 Task: Add Cameron's Coffee Highlander Grog Rum & Butterscotch EcoPods 12 Pack to the cart.
Action: Mouse moved to (18, 131)
Screenshot: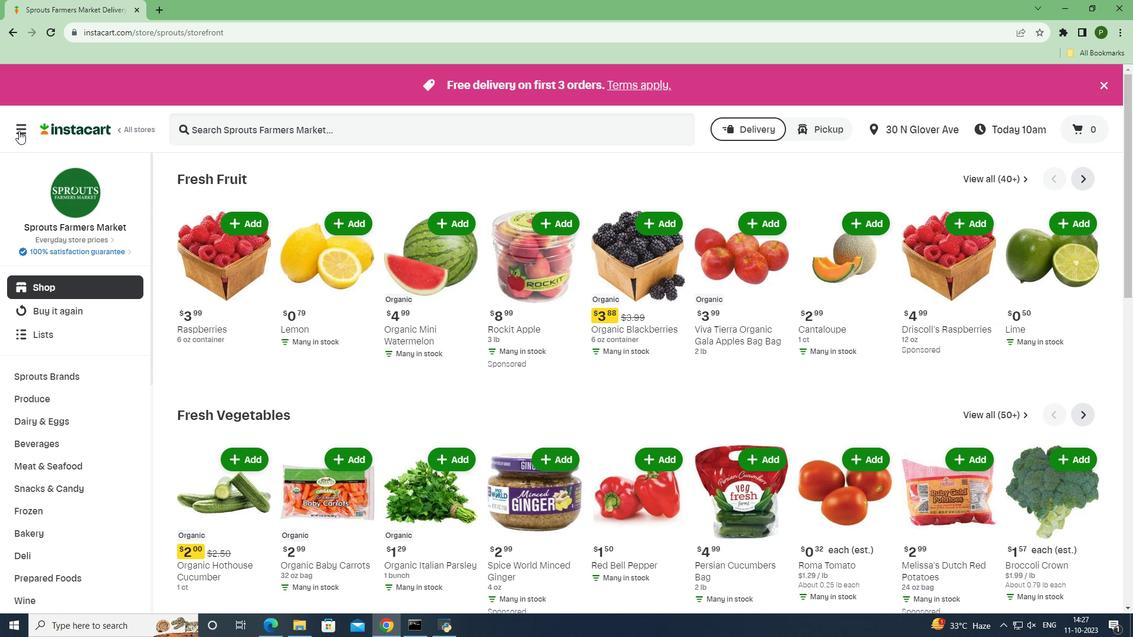 
Action: Mouse pressed left at (18, 131)
Screenshot: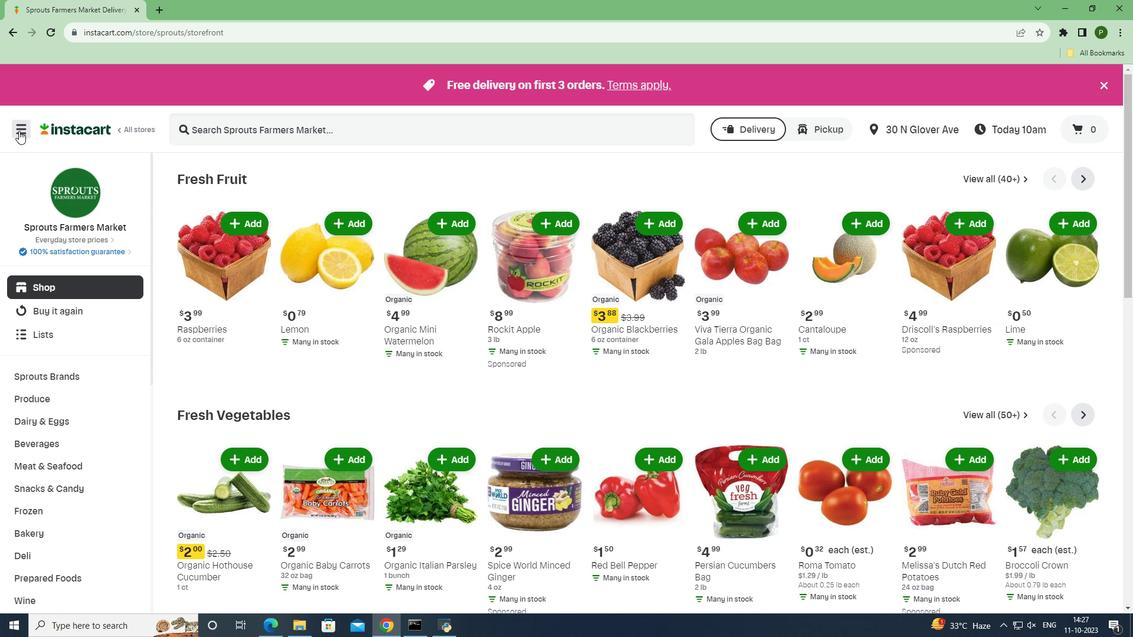 
Action: Mouse moved to (45, 311)
Screenshot: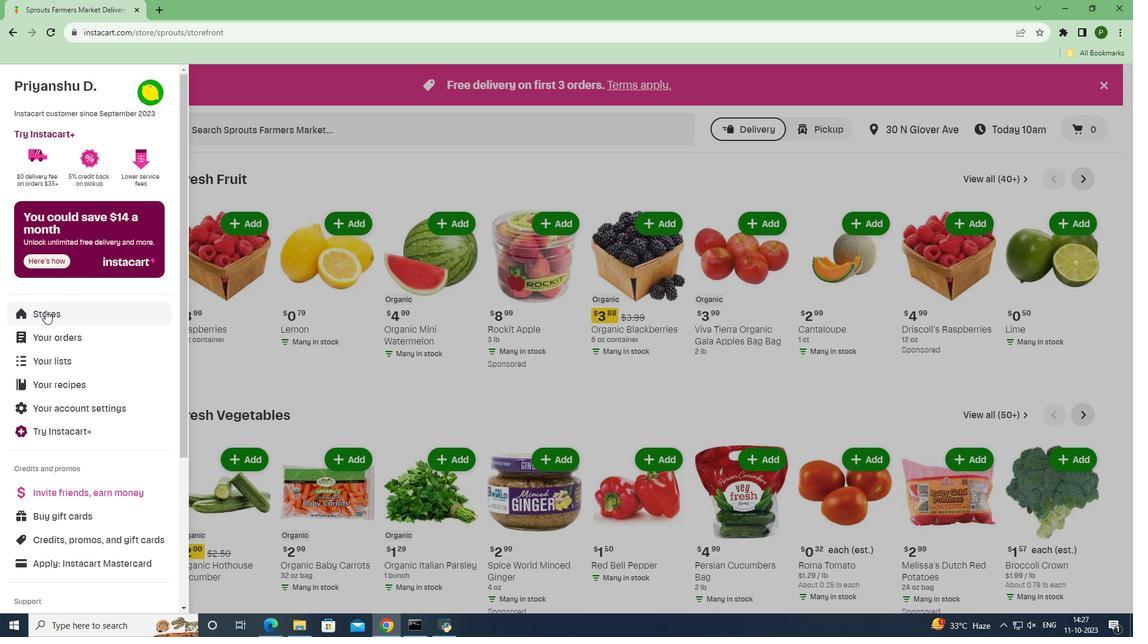 
Action: Mouse pressed left at (45, 311)
Screenshot: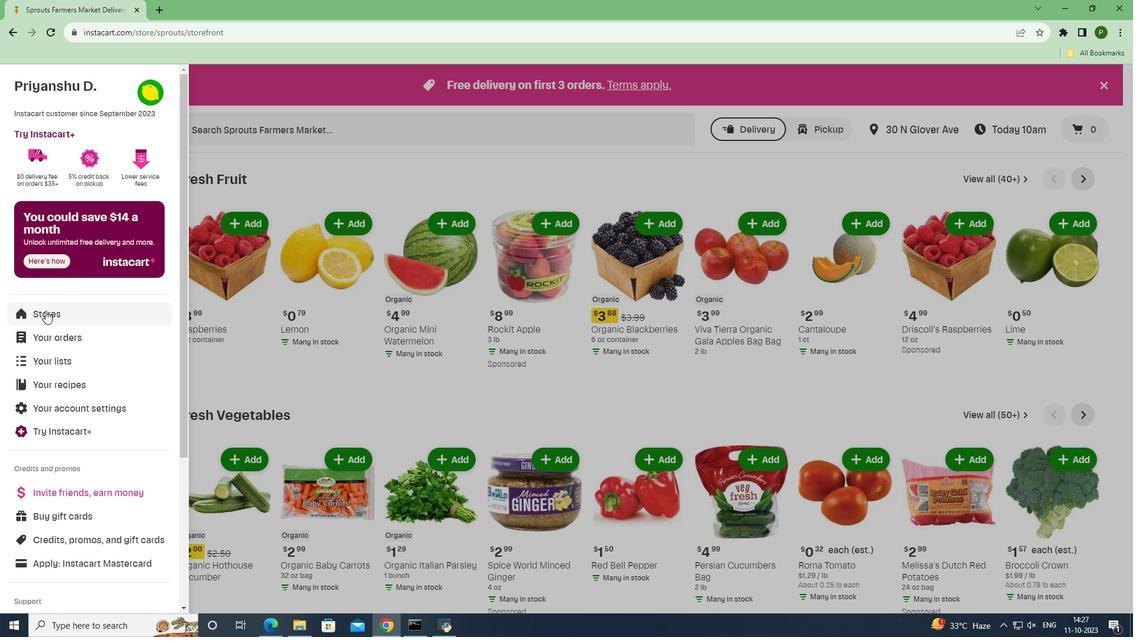 
Action: Mouse moved to (265, 137)
Screenshot: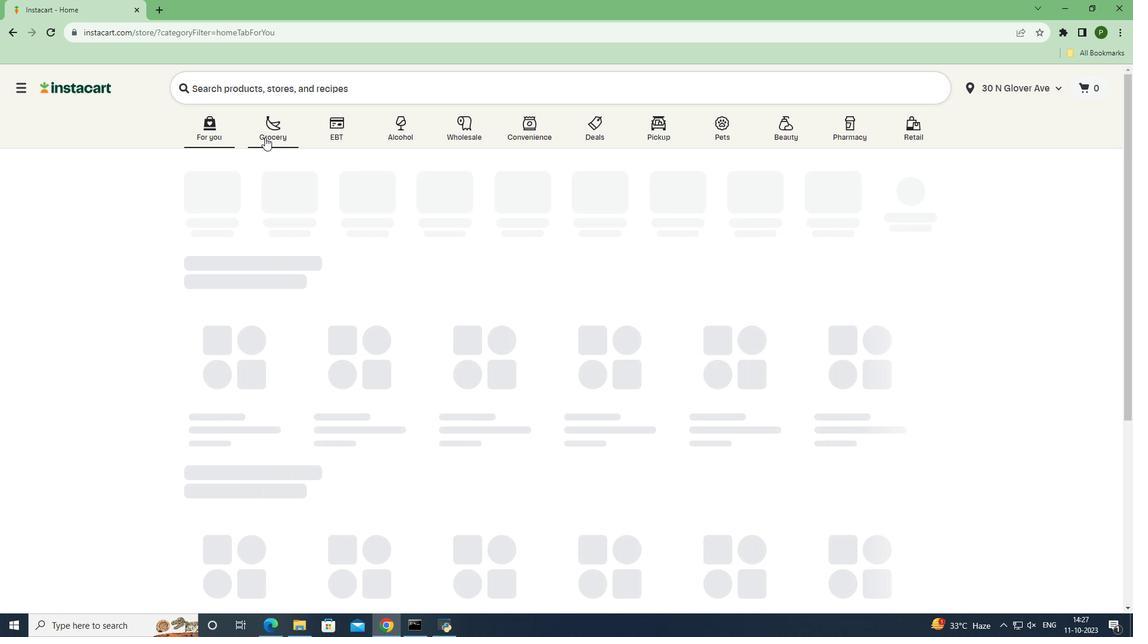 
Action: Mouse pressed left at (265, 137)
Screenshot: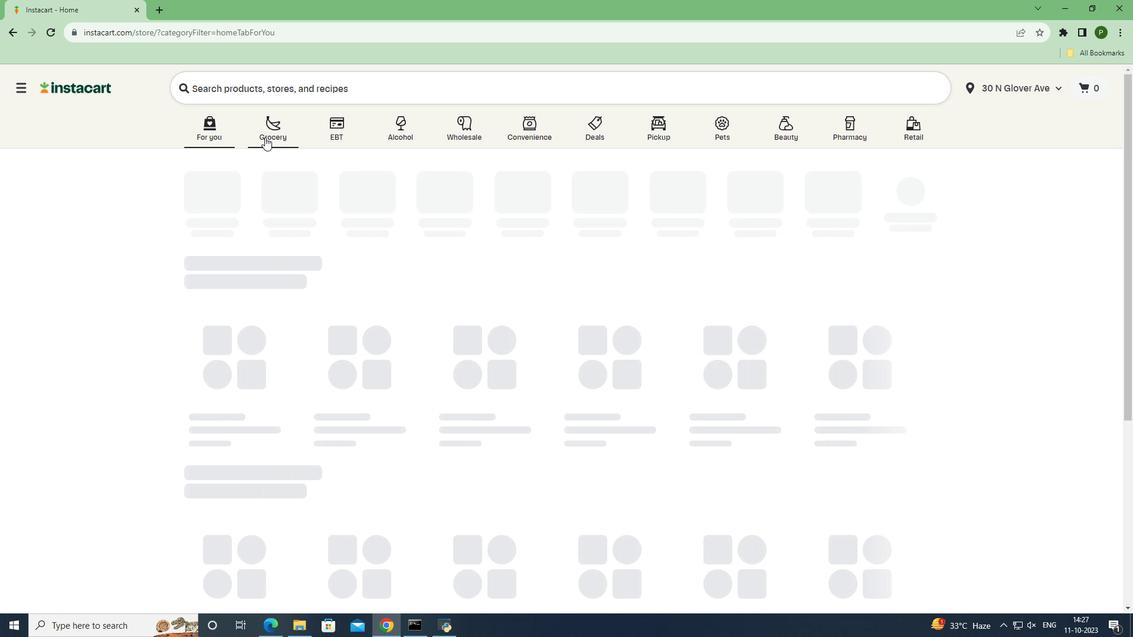 
Action: Mouse moved to (482, 266)
Screenshot: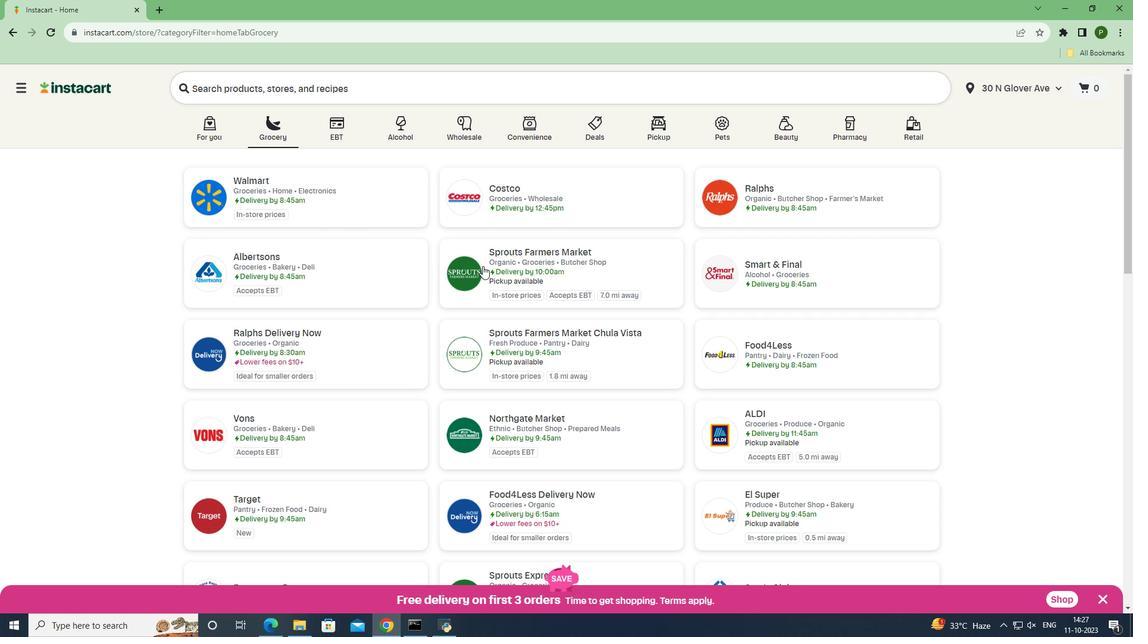 
Action: Mouse pressed left at (482, 266)
Screenshot: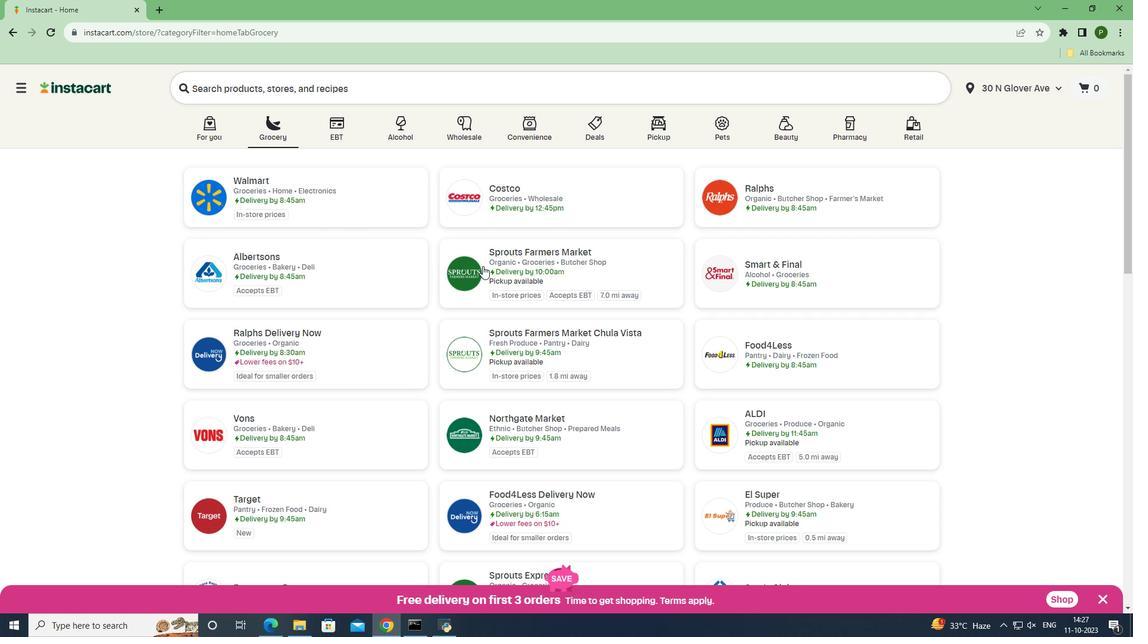 
Action: Mouse moved to (97, 443)
Screenshot: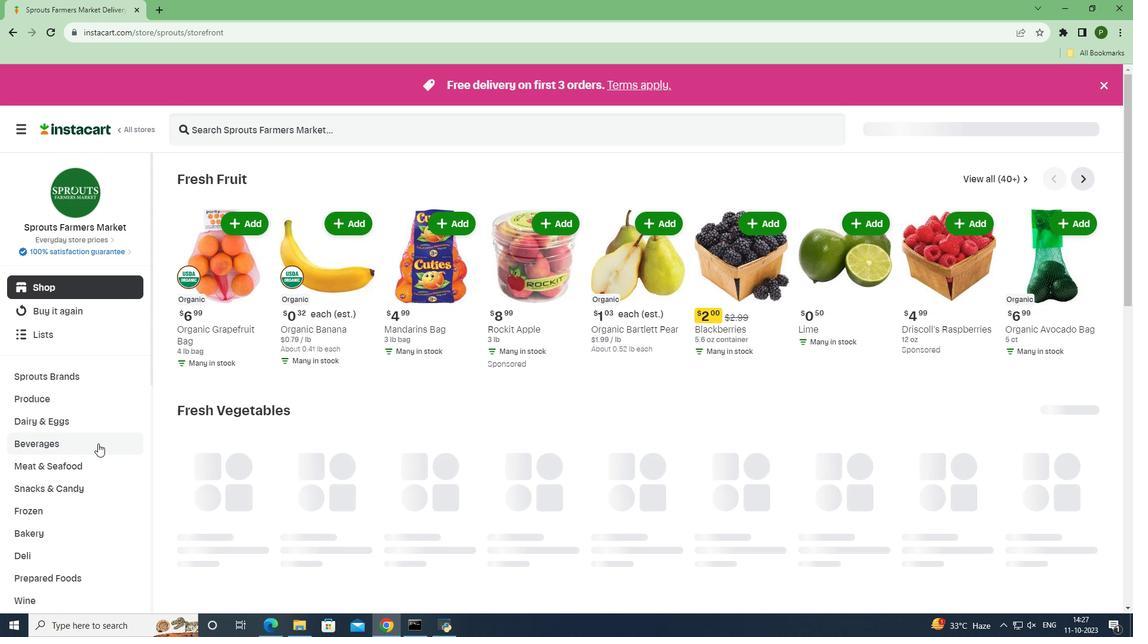 
Action: Mouse pressed left at (97, 443)
Screenshot: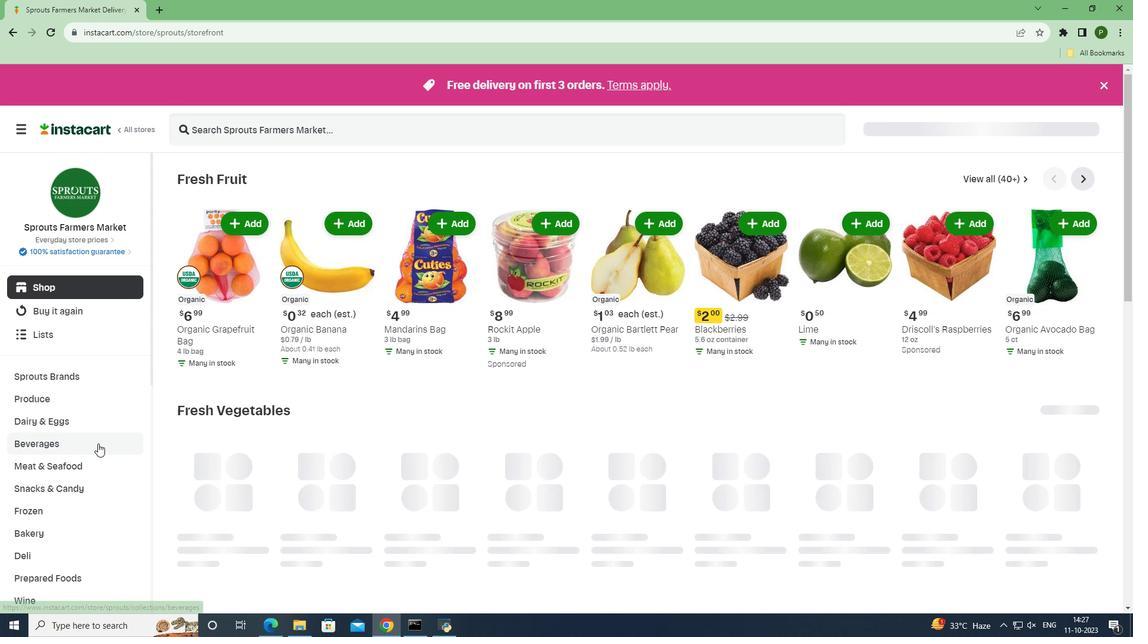 
Action: Mouse moved to (77, 515)
Screenshot: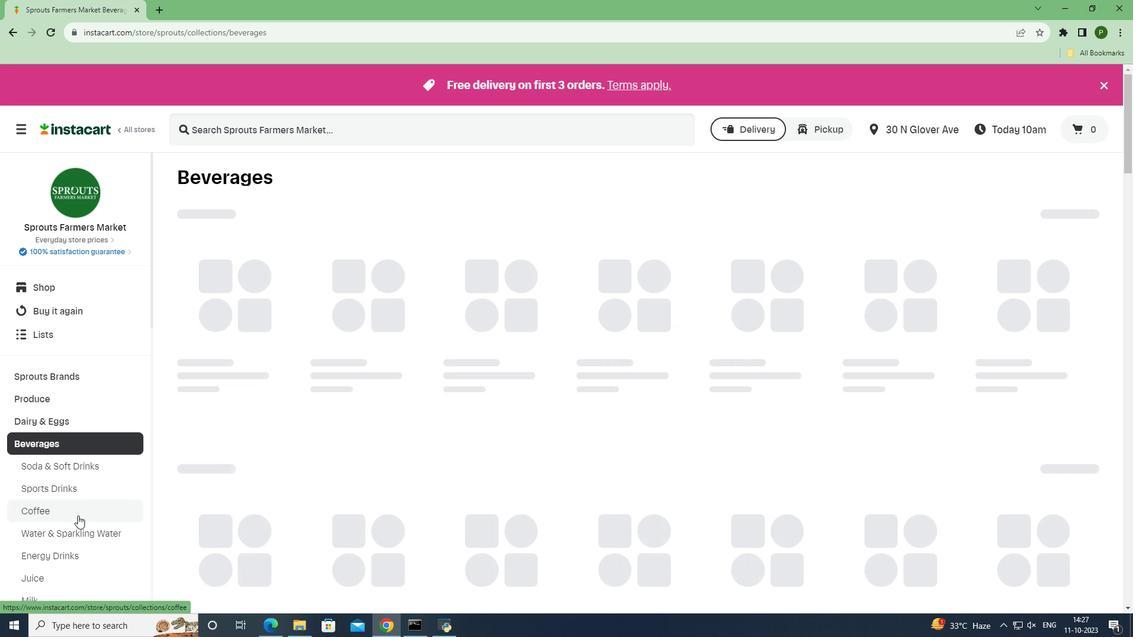 
Action: Mouse pressed left at (77, 515)
Screenshot: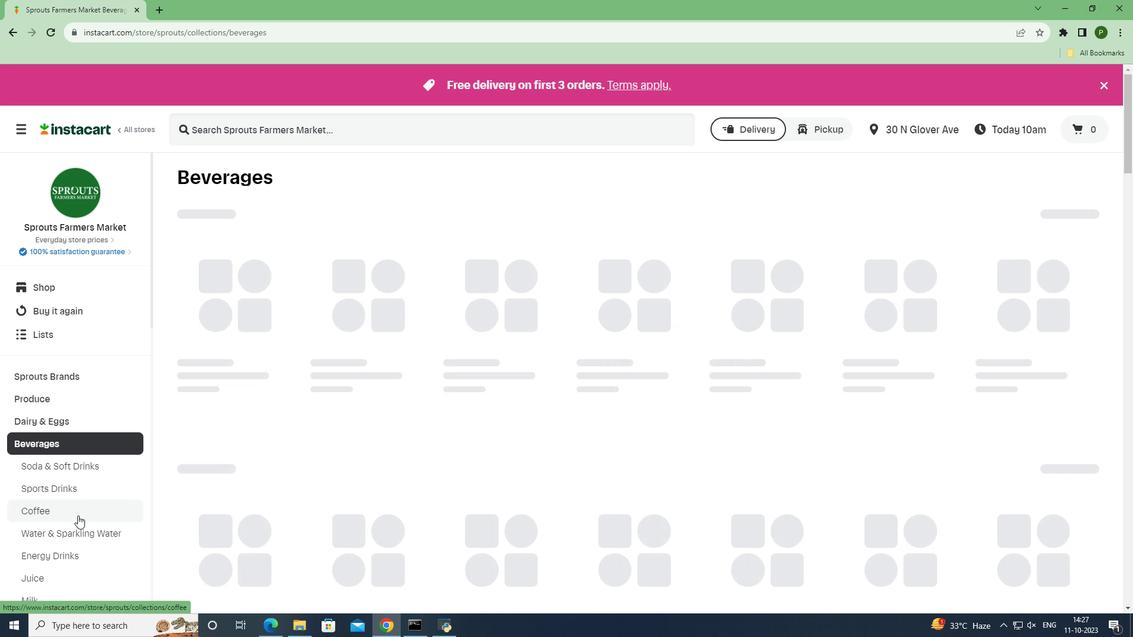 
Action: Mouse moved to (201, 132)
Screenshot: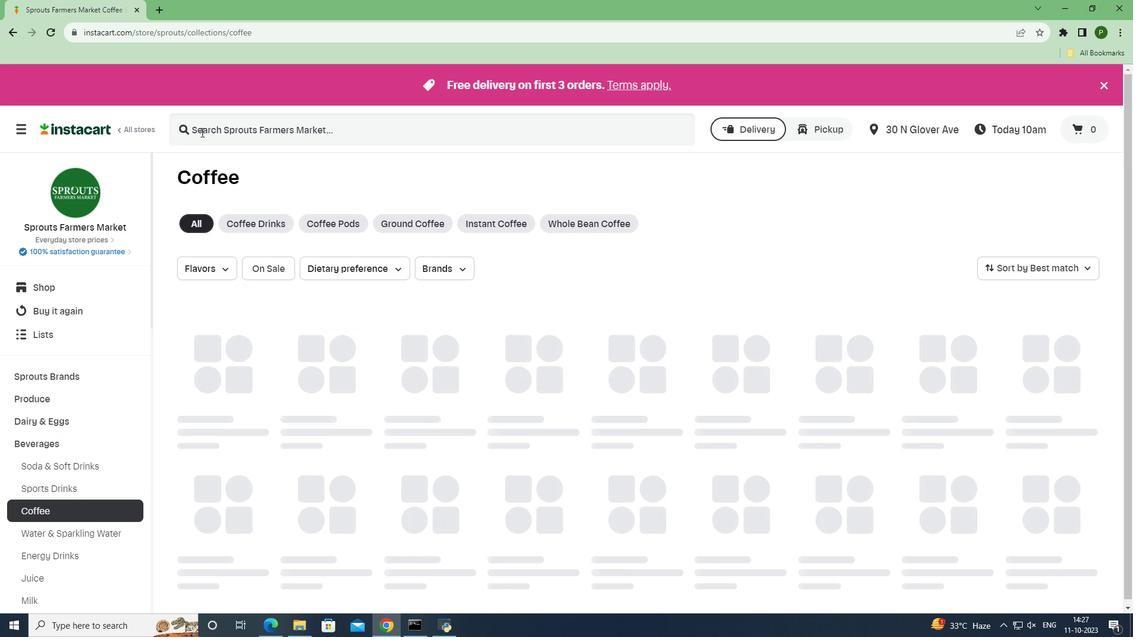 
Action: Mouse pressed left at (201, 132)
Screenshot: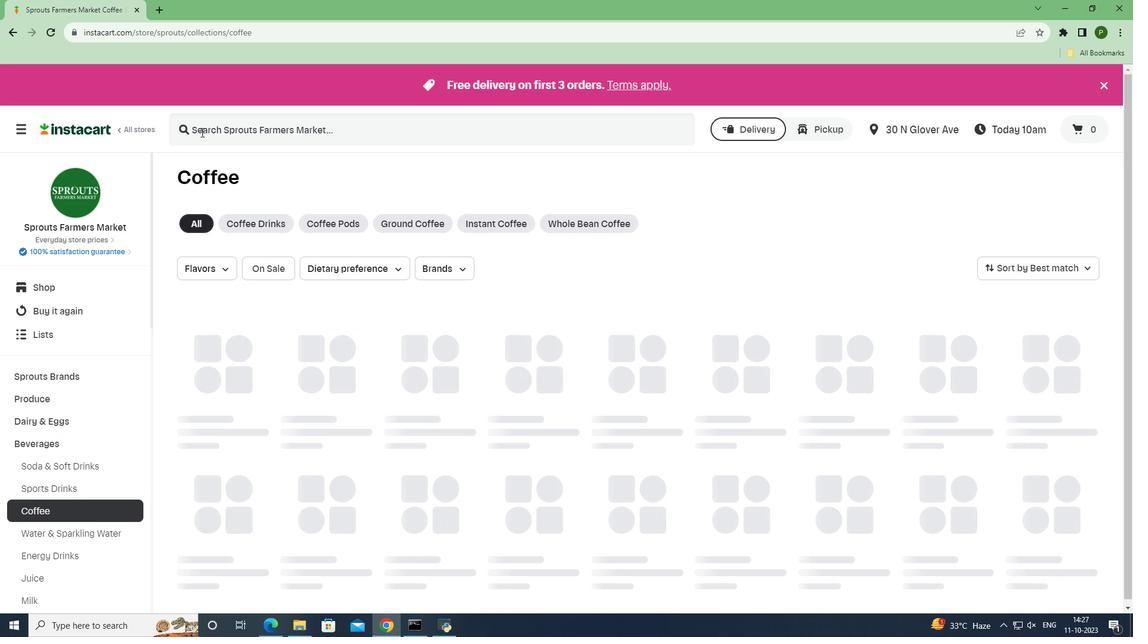 
Action: Key pressed <Key.caps_lock>C<Key.caps_lock>ameron's<Key.space><Key.caps_lock>C<Key.caps_lock>offee<Key.space><Key.caps_lock>H<Key.caps_lock>ighlander<Key.space><Key.caps_lock>G<Key.caps_lock>rog<Key.space><Key.caps_lock>R<Key.caps_lock>um<Key.space><Key.shift>&<Key.space><Key.caps_lock>B<Key.caps_lock>utterscotch<Key.space><Key.caps_lock>E<Key.caps_lock>co<Key.caps_lock>P<Key.caps_lock>ods<Key.space>12<Key.space><Key.caps_lock>P<Key.caps_lock>ack<Key.space><Key.enter>
Screenshot: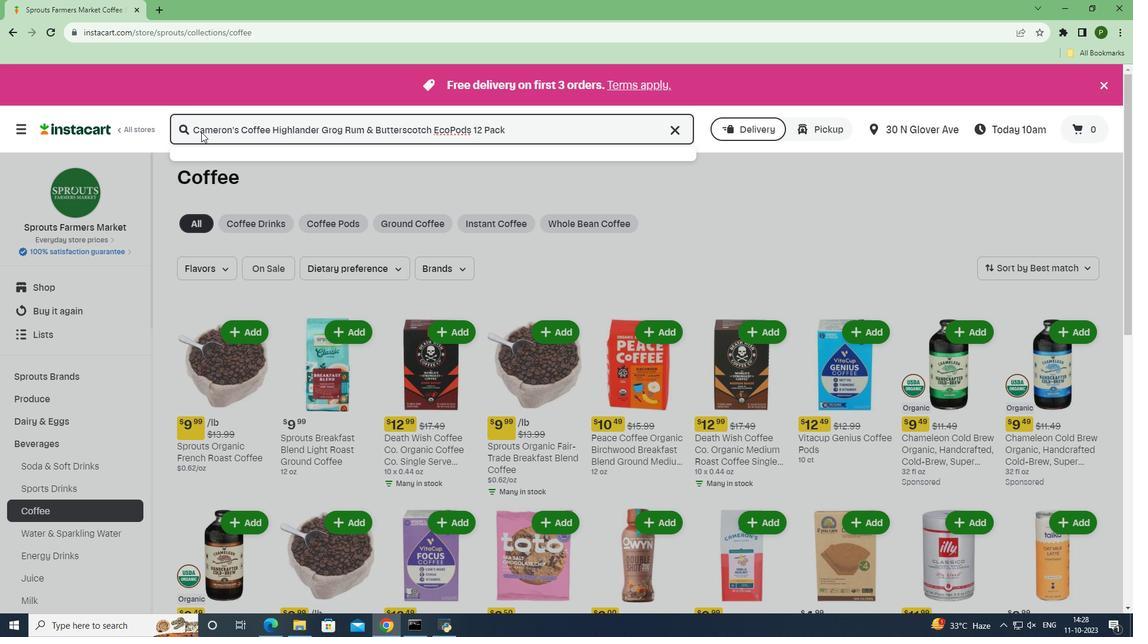 
Action: Mouse moved to (332, 256)
Screenshot: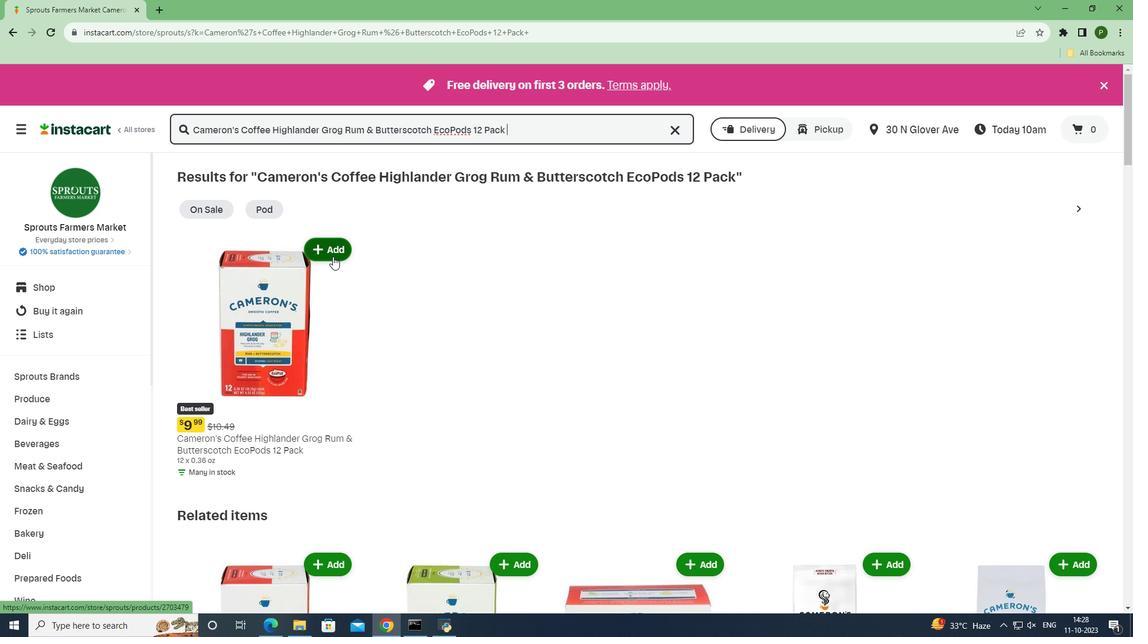 
Action: Mouse pressed left at (332, 256)
Screenshot: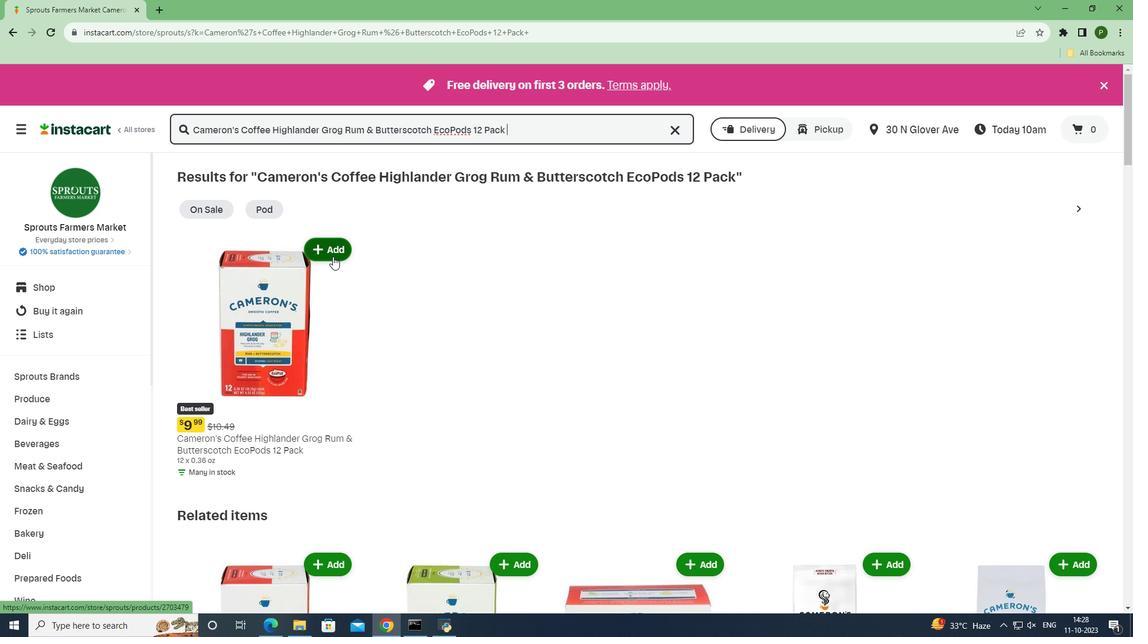 
Action: Mouse moved to (397, 350)
Screenshot: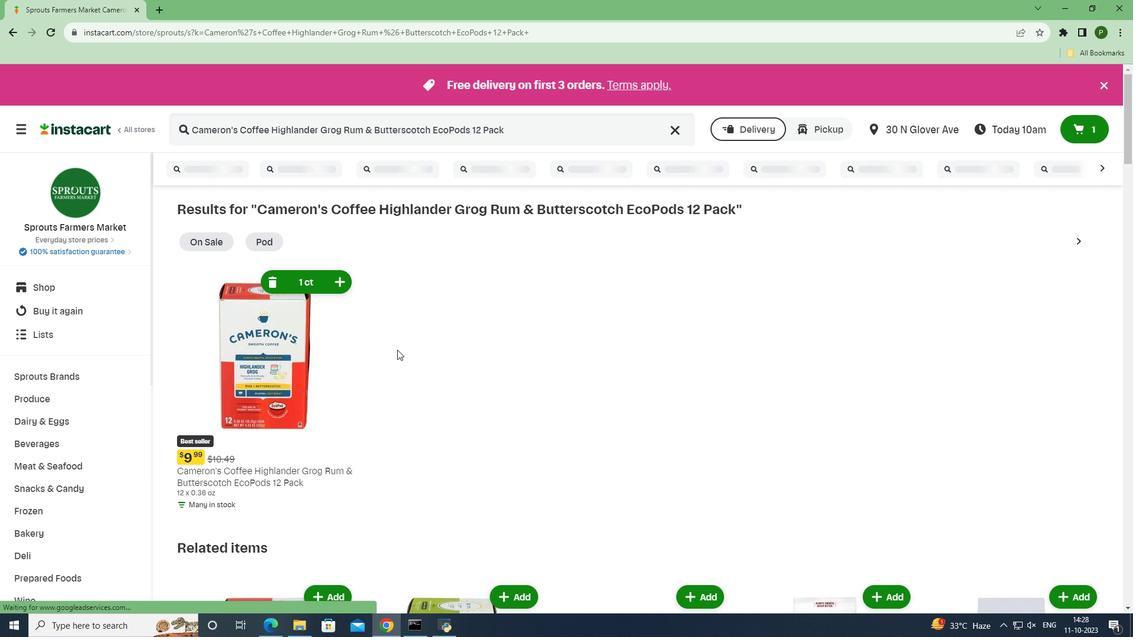 
